 Task: Set the duration of the event to 15 minutes.
Action: Mouse moved to (94, 191)
Screenshot: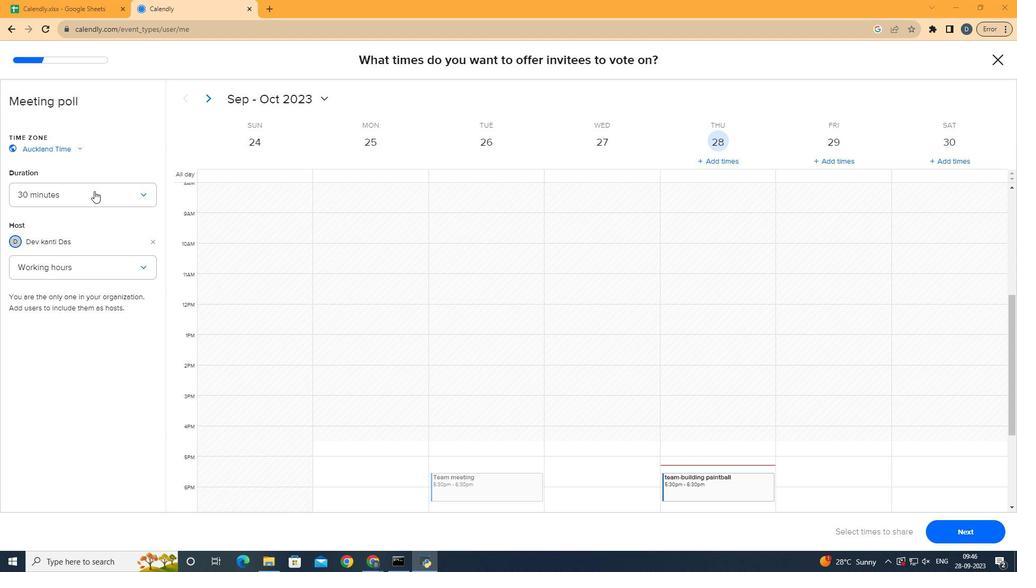 
Action: Mouse pressed left at (94, 191)
Screenshot: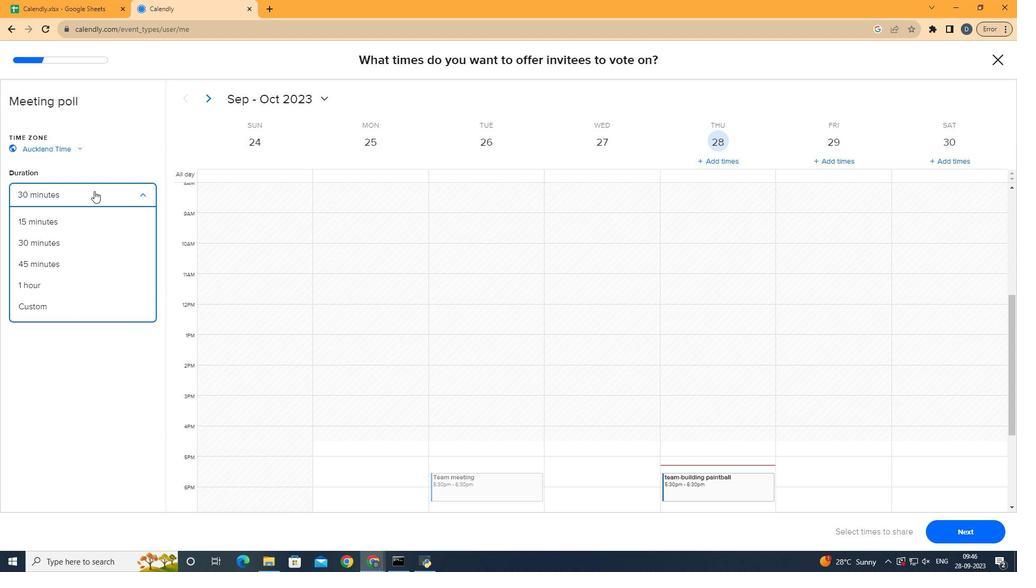 
Action: Mouse moved to (70, 223)
Screenshot: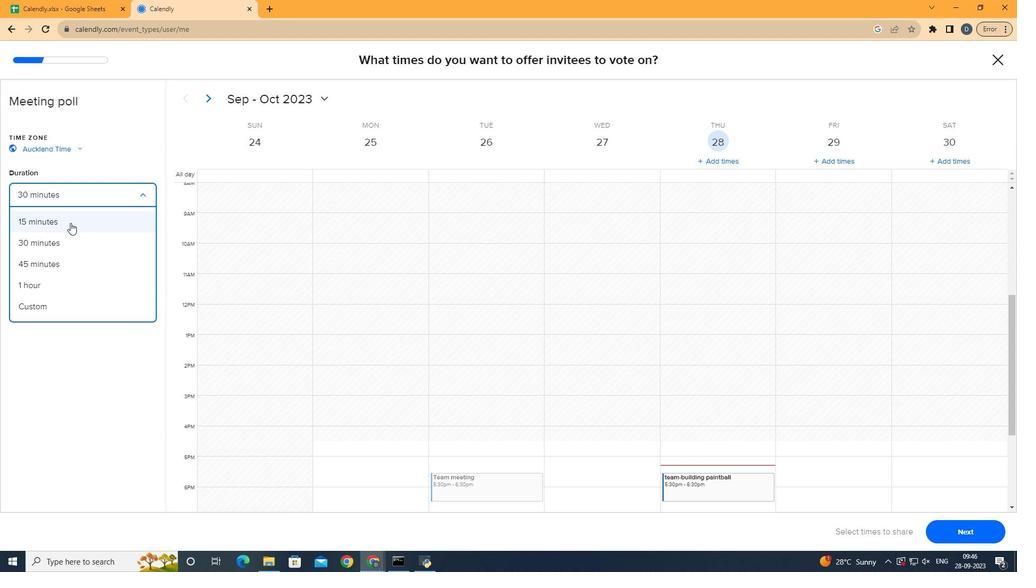 
Action: Mouse pressed left at (70, 223)
Screenshot: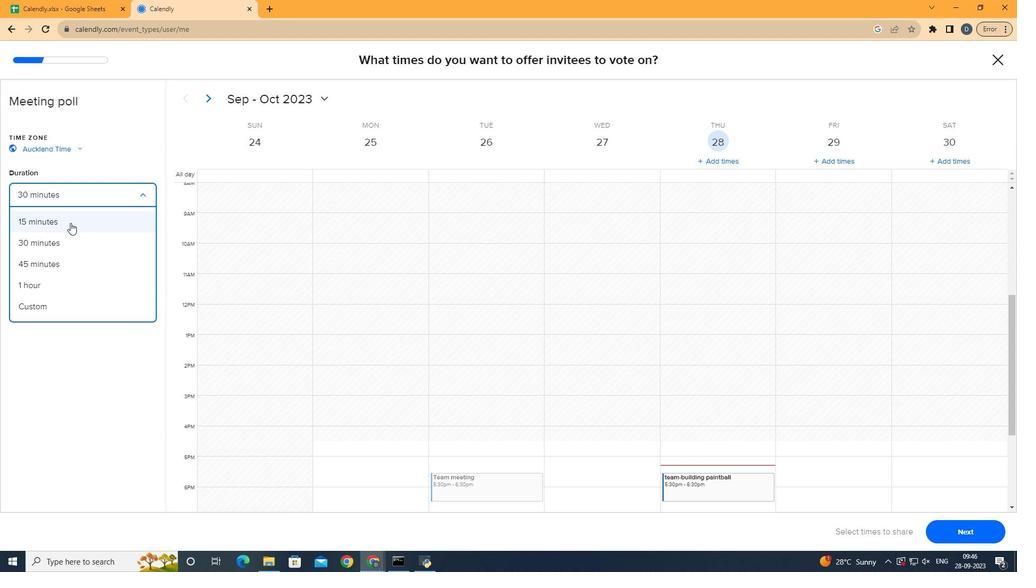 
Action: Mouse moved to (101, 382)
Screenshot: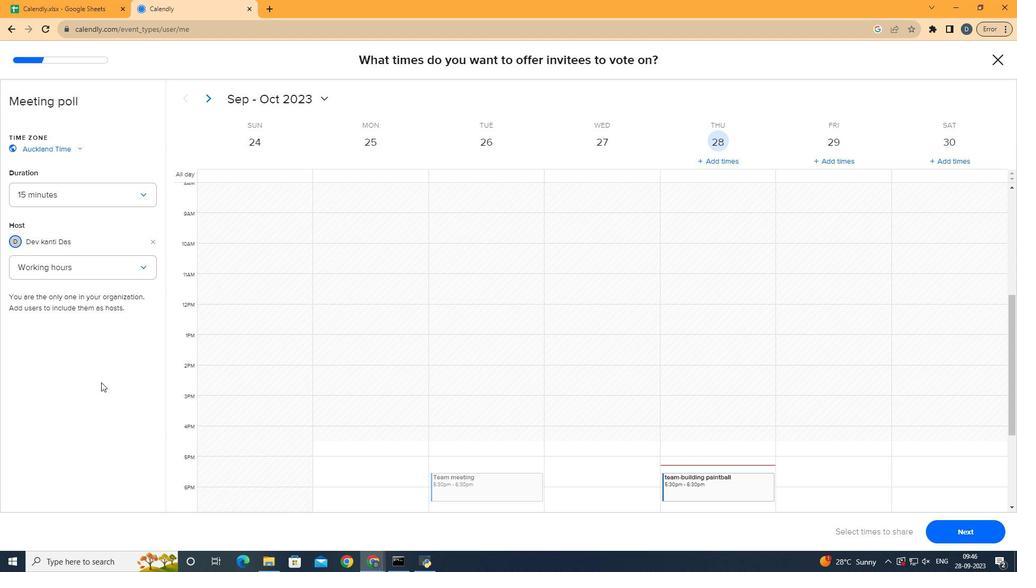 
